 Task: Create a due date automation when advanced on, 2 days before a card is due add fields with custom field "Resume" set to a date less than 1 working days from now at 11:00 AM.
Action: Mouse moved to (1112, 89)
Screenshot: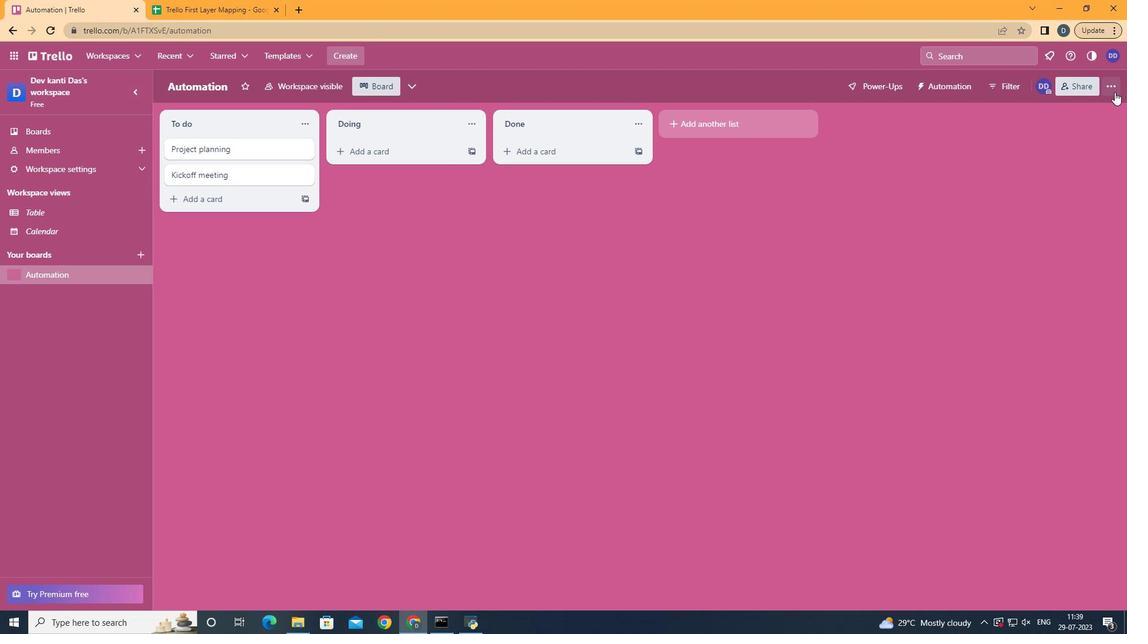 
Action: Mouse pressed left at (1112, 89)
Screenshot: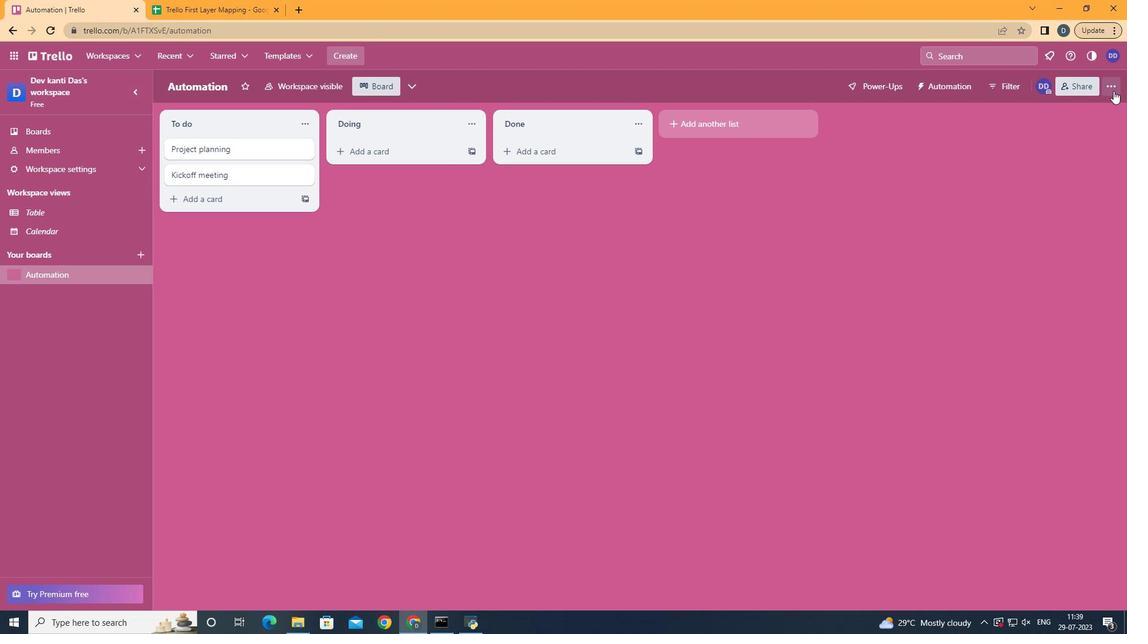 
Action: Mouse moved to (1028, 241)
Screenshot: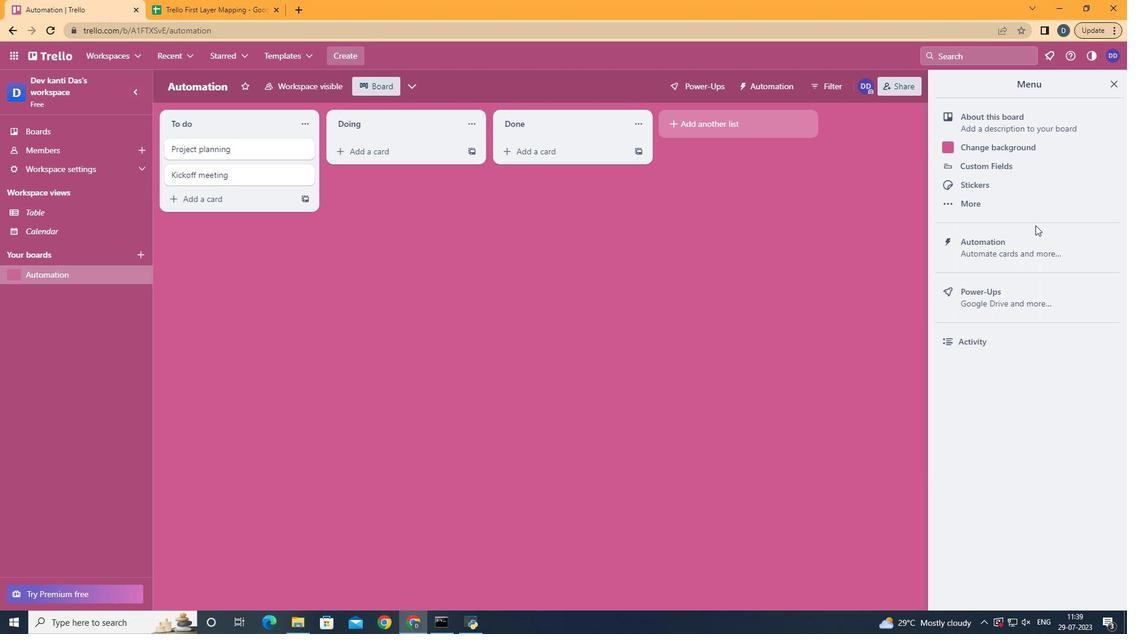 
Action: Mouse pressed left at (1028, 241)
Screenshot: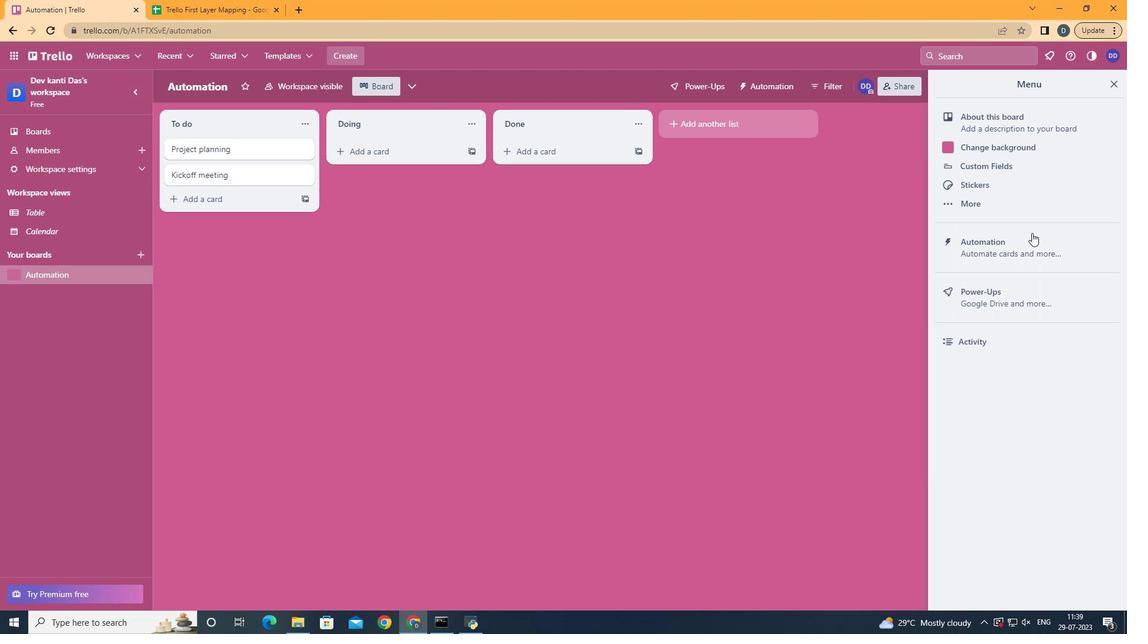 
Action: Mouse moved to (248, 230)
Screenshot: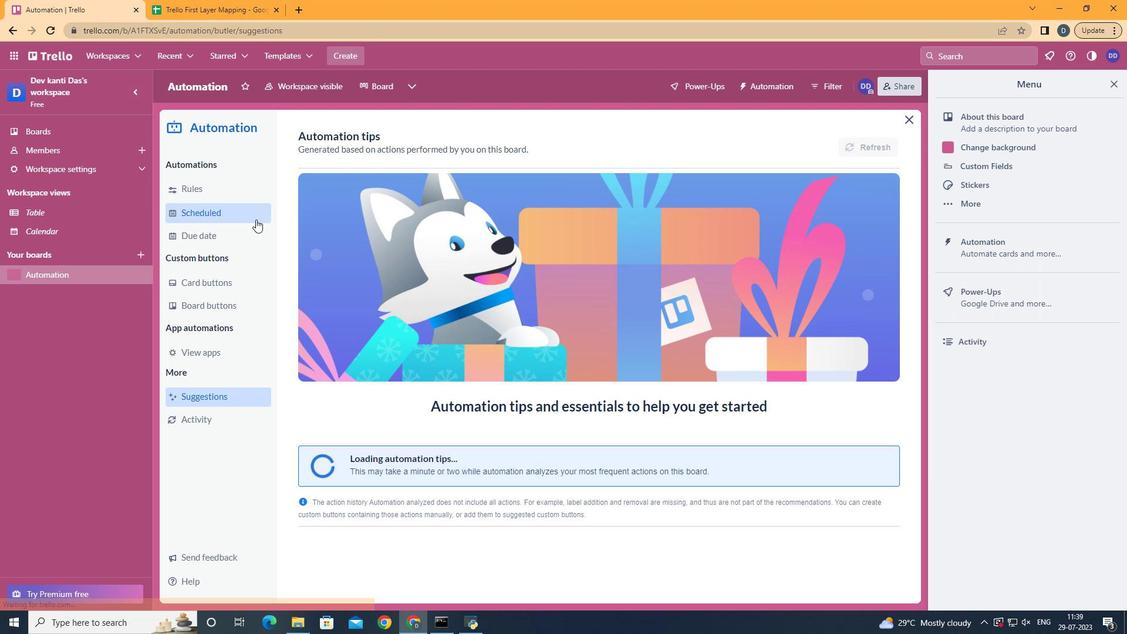 
Action: Mouse pressed left at (248, 230)
Screenshot: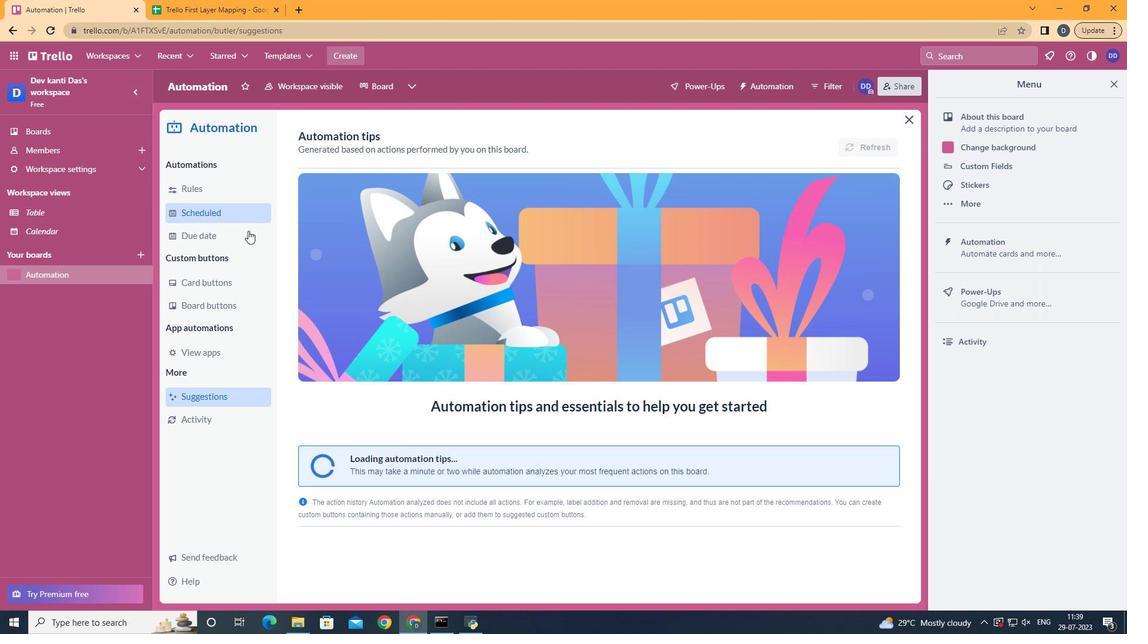 
Action: Mouse moved to (862, 134)
Screenshot: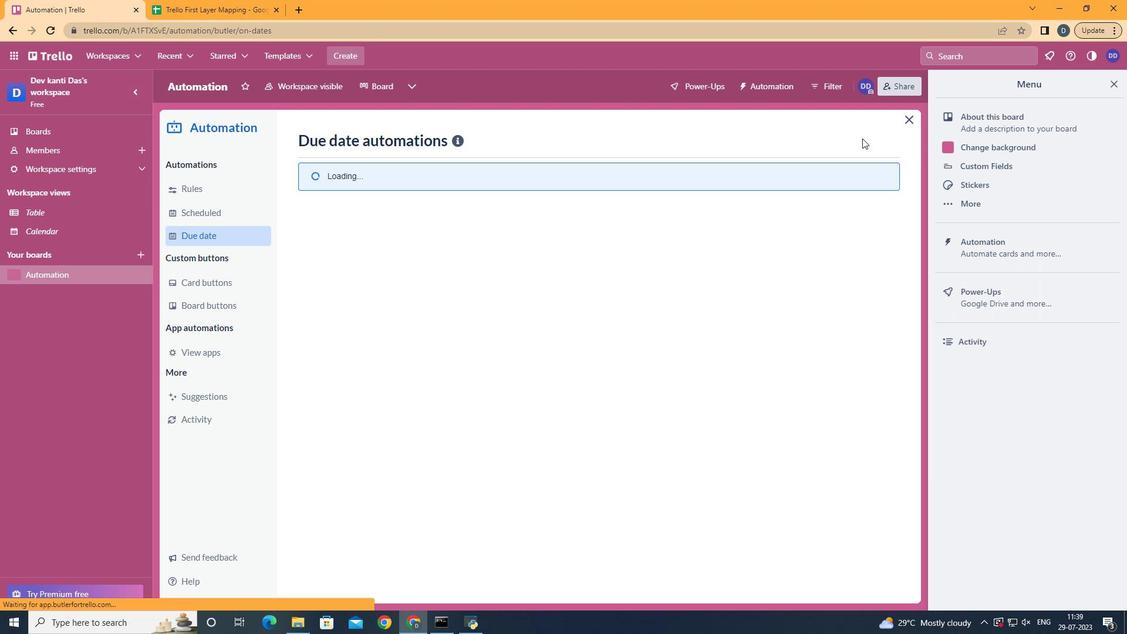 
Action: Mouse pressed left at (862, 134)
Screenshot: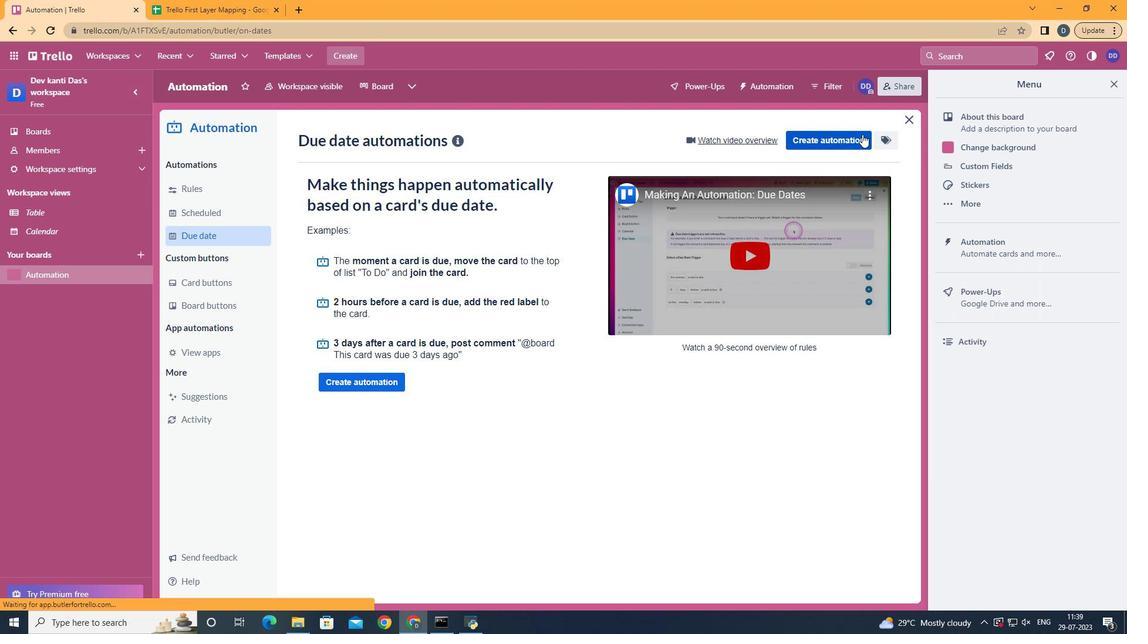 
Action: Mouse moved to (624, 252)
Screenshot: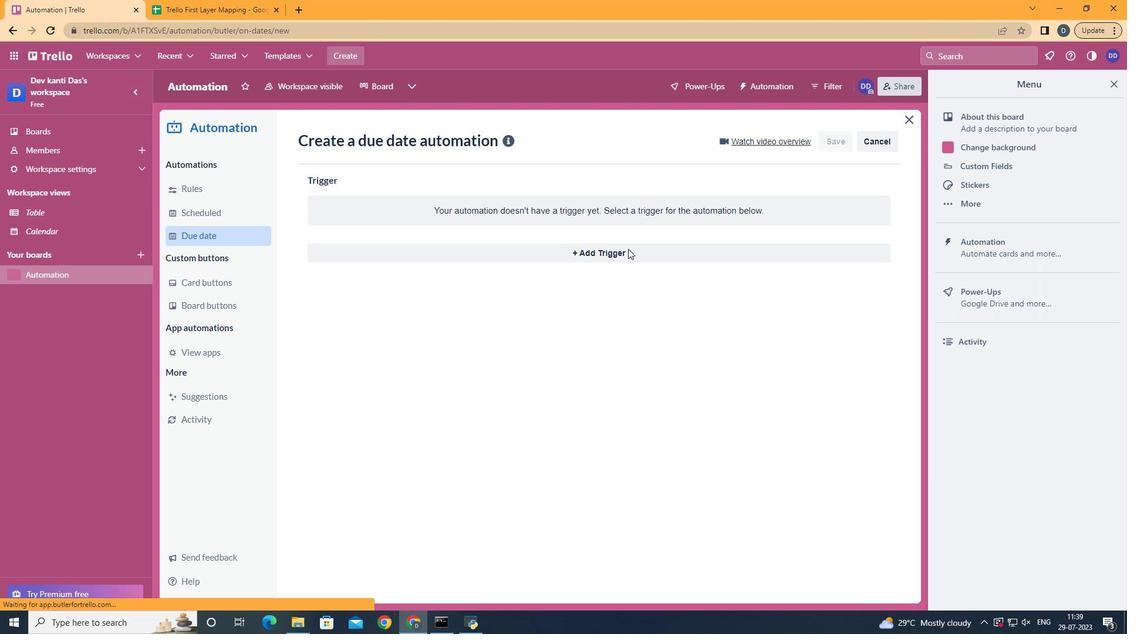 
Action: Mouse pressed left at (624, 252)
Screenshot: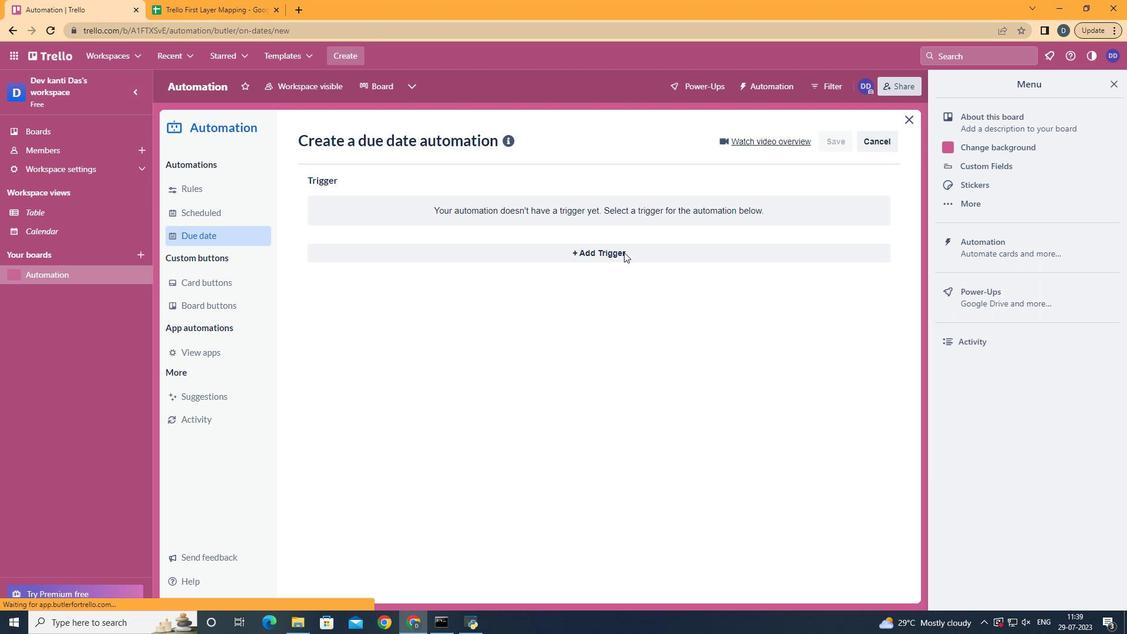 
Action: Mouse moved to (465, 434)
Screenshot: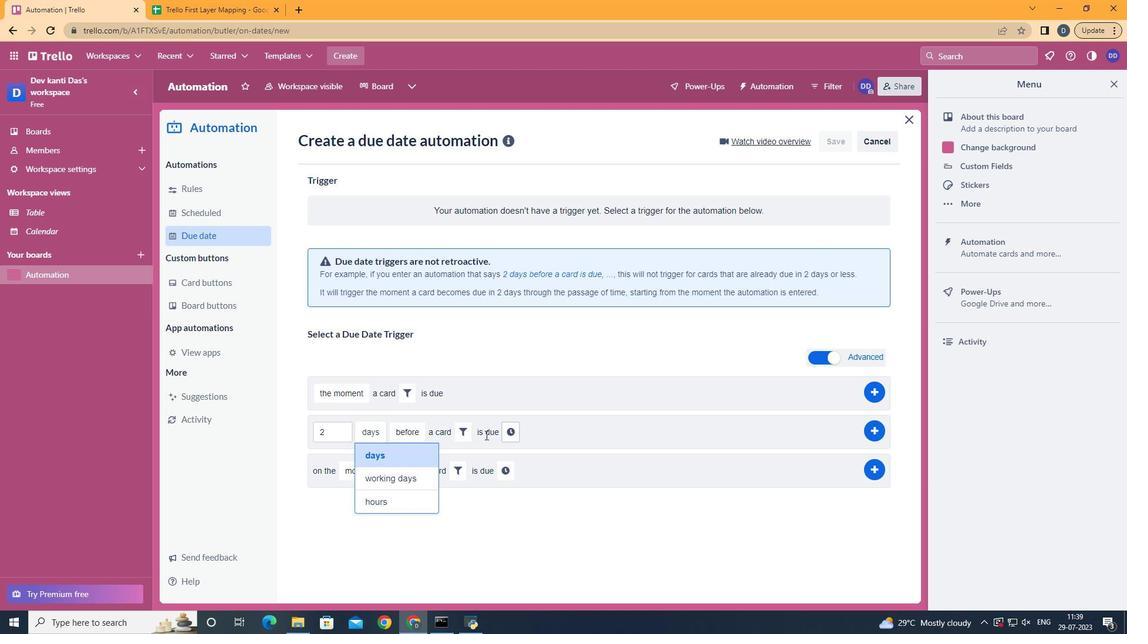 
Action: Mouse pressed left at (465, 434)
Screenshot: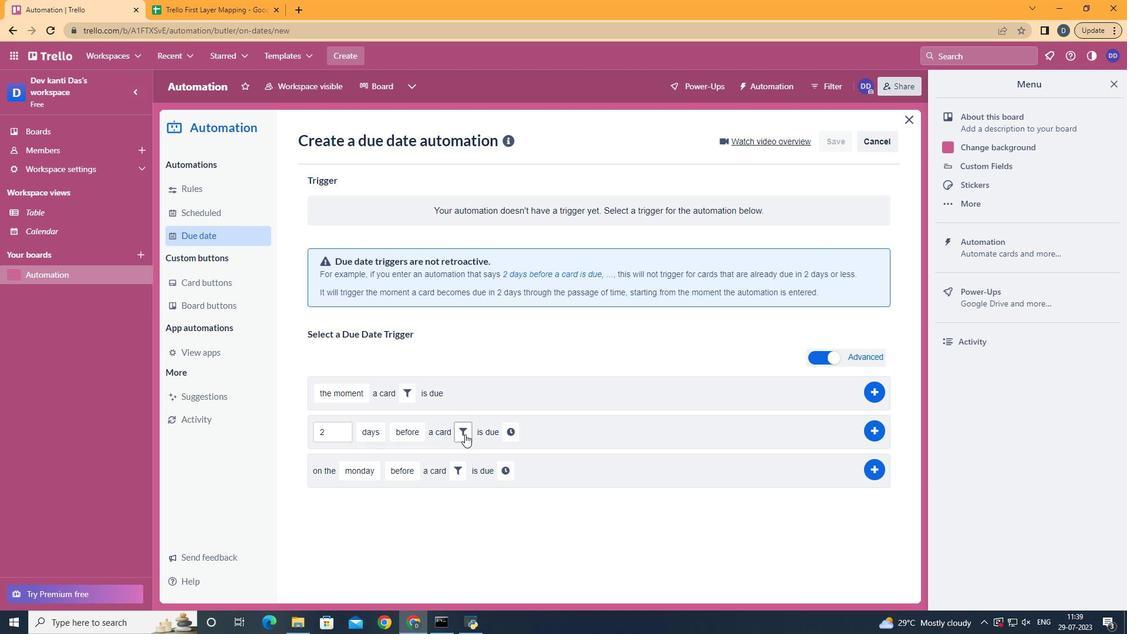 
Action: Mouse moved to (669, 472)
Screenshot: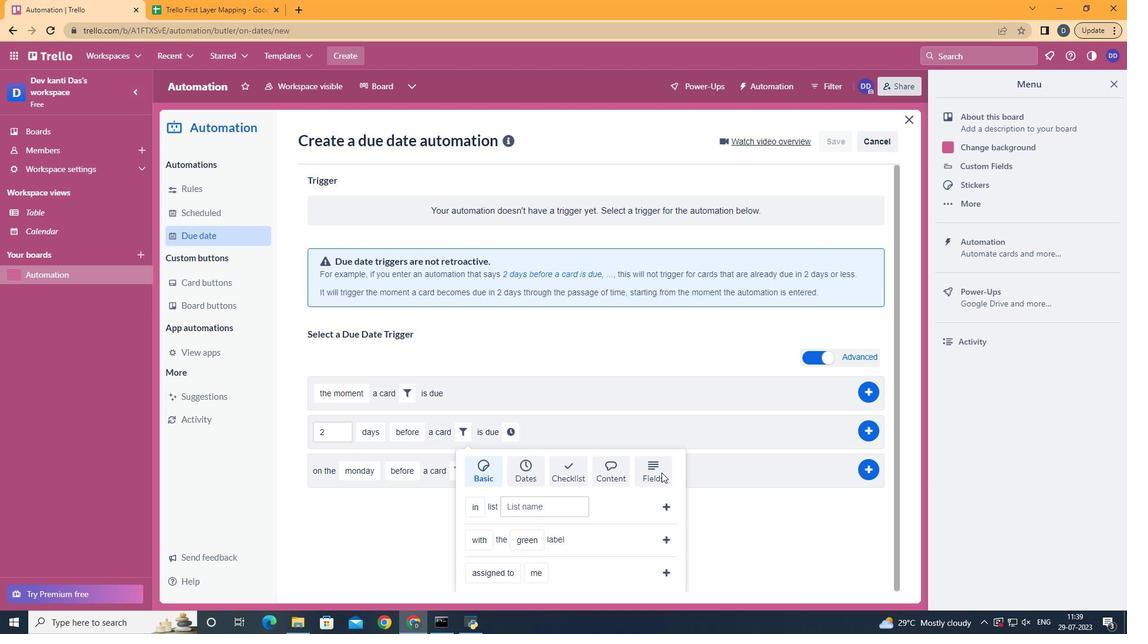 
Action: Mouse pressed left at (669, 472)
Screenshot: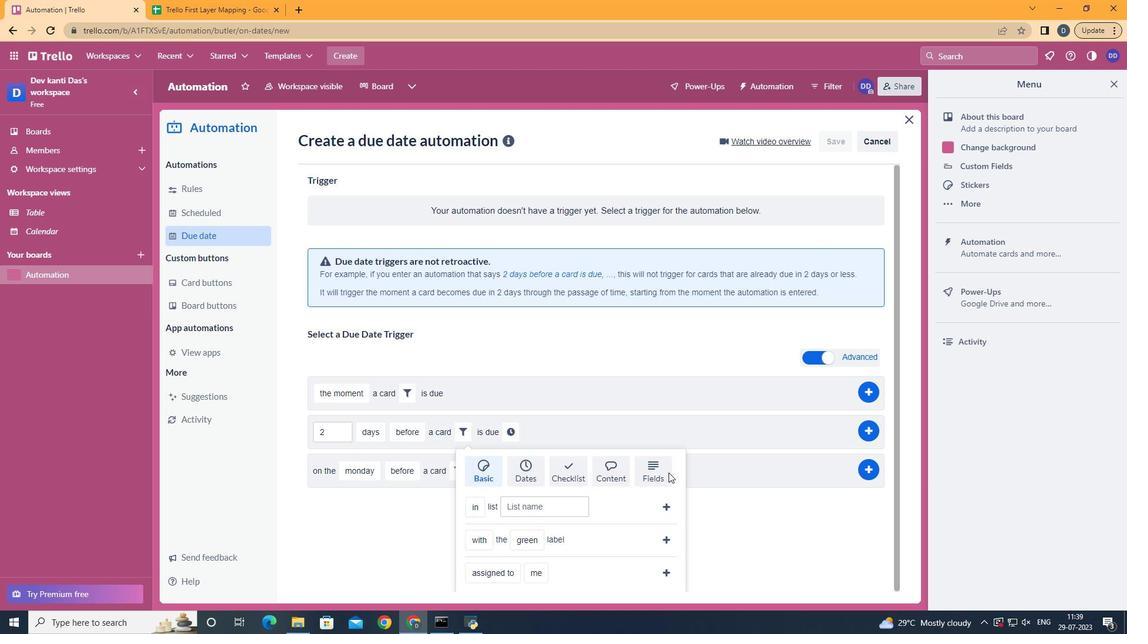 
Action: Mouse scrolled (669, 471) with delta (0, 0)
Screenshot: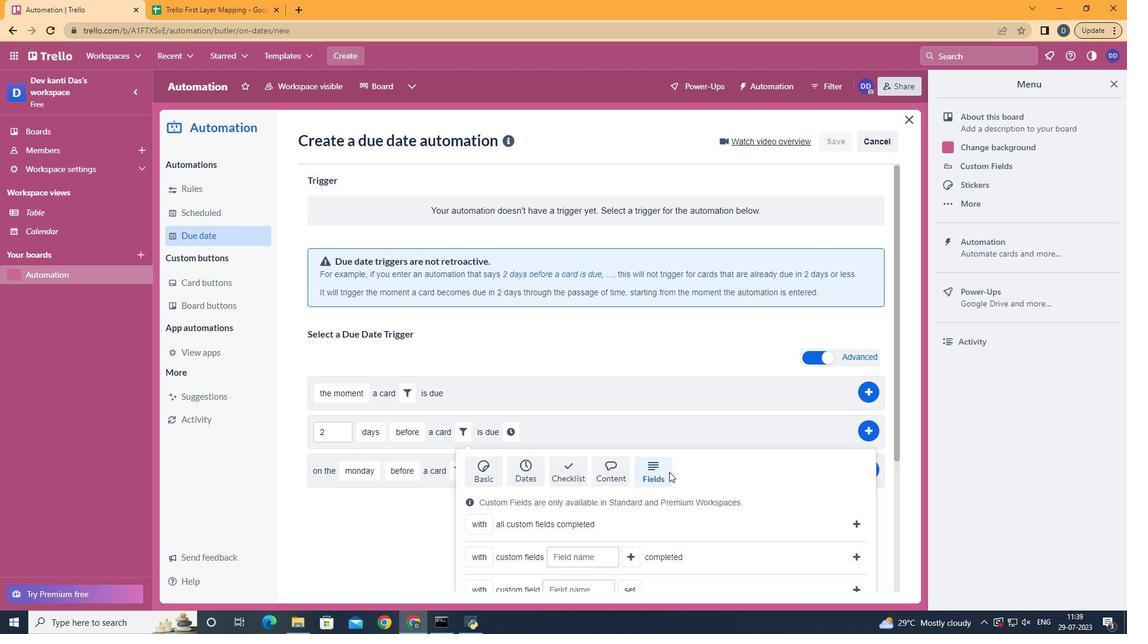 
Action: Mouse scrolled (669, 471) with delta (0, 0)
Screenshot: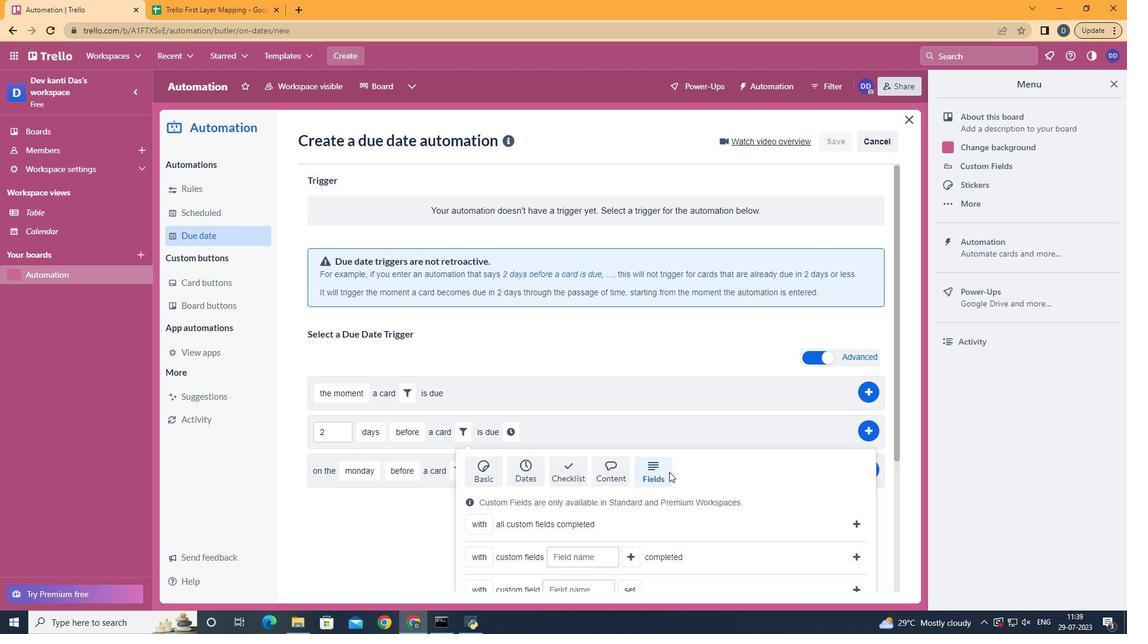 
Action: Mouse scrolled (669, 471) with delta (0, 0)
Screenshot: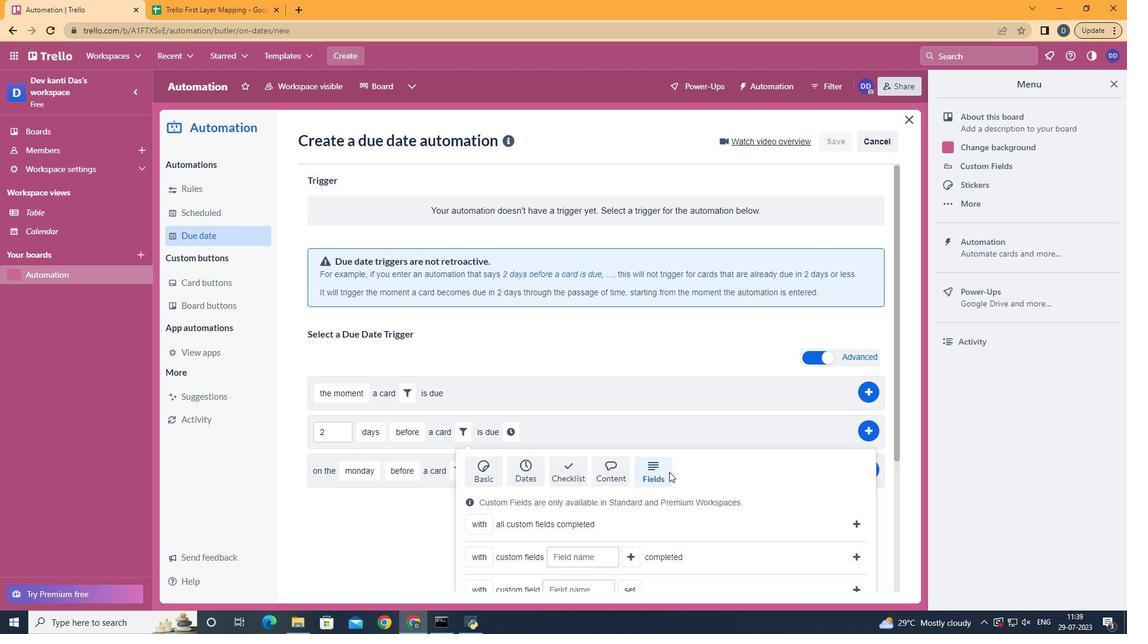 
Action: Mouse scrolled (669, 471) with delta (0, 0)
Screenshot: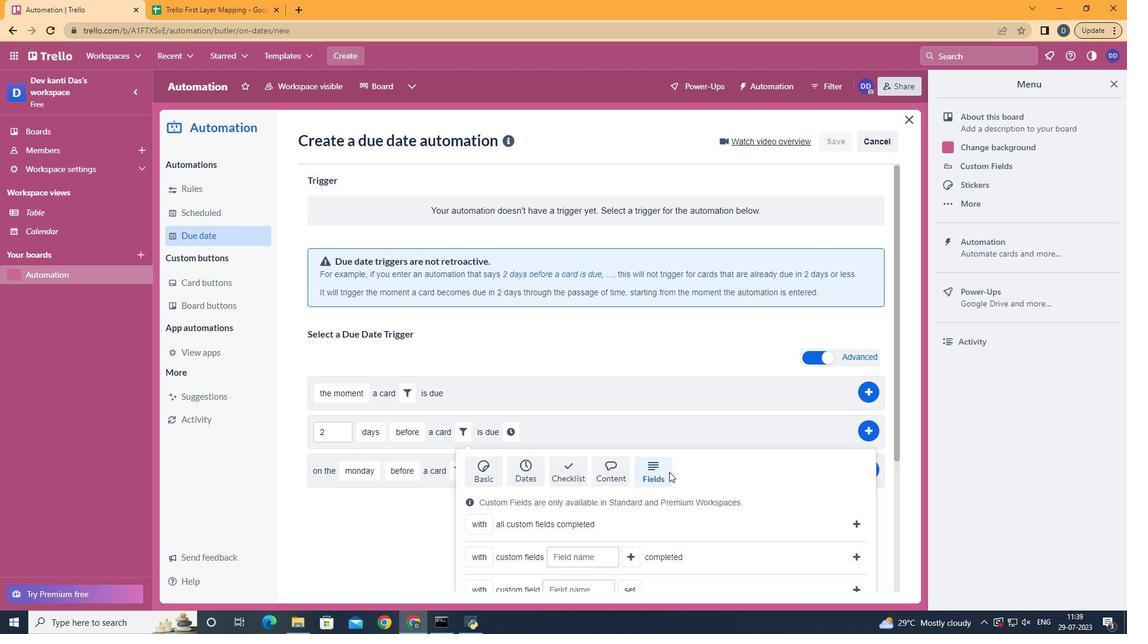 
Action: Mouse scrolled (669, 471) with delta (0, 0)
Screenshot: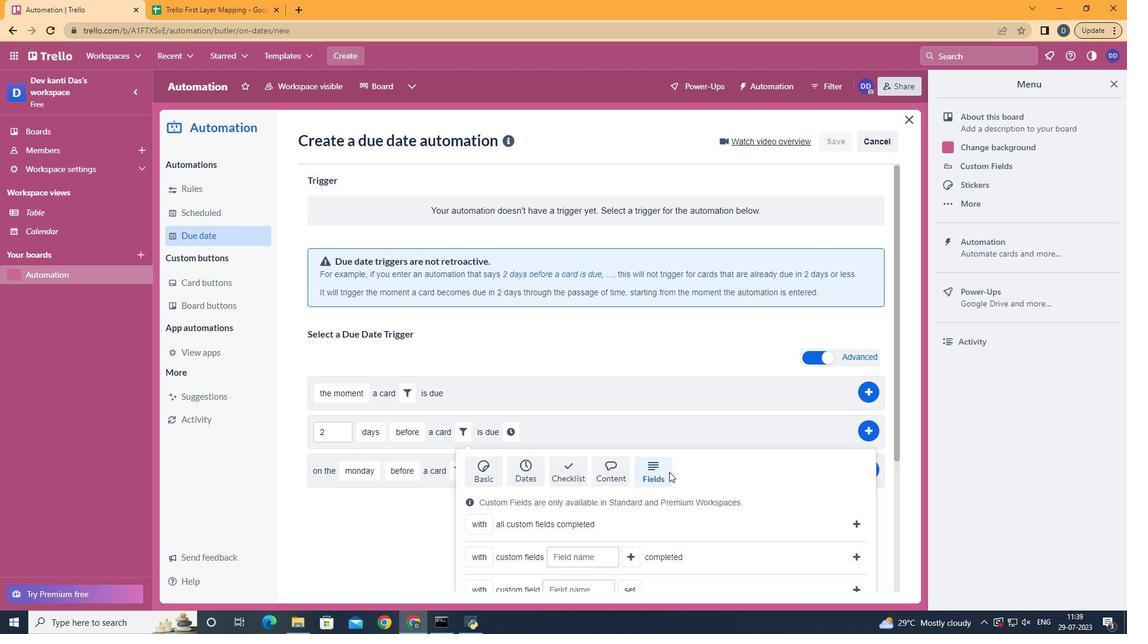 
Action: Mouse moved to (499, 524)
Screenshot: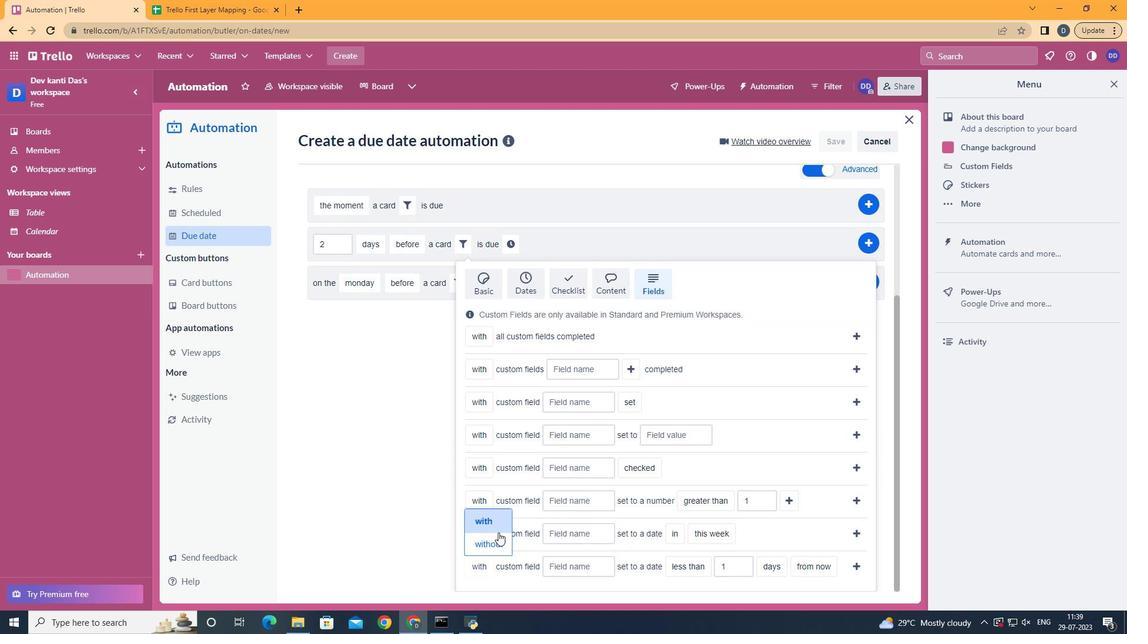 
Action: Mouse pressed left at (499, 524)
Screenshot: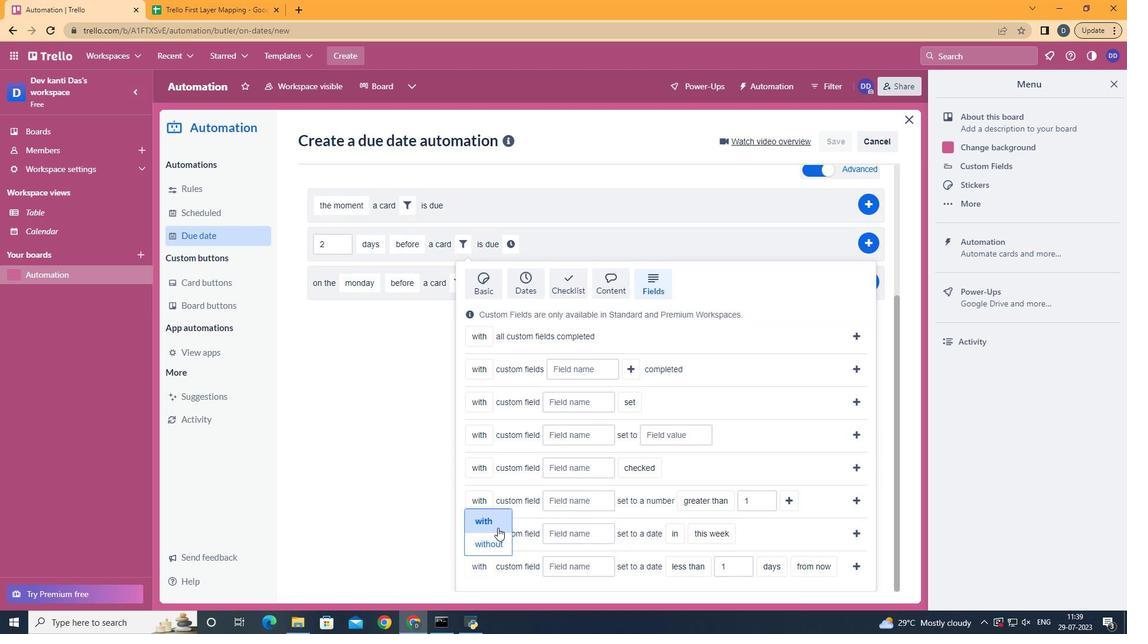 
Action: Mouse moved to (571, 558)
Screenshot: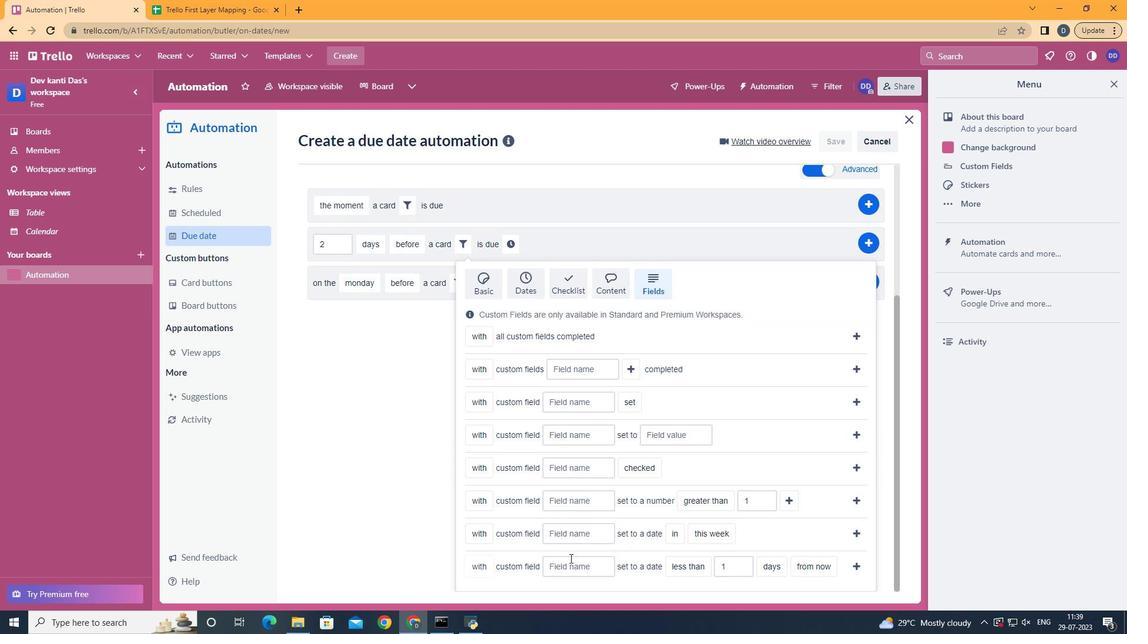 
Action: Mouse pressed left at (571, 558)
Screenshot: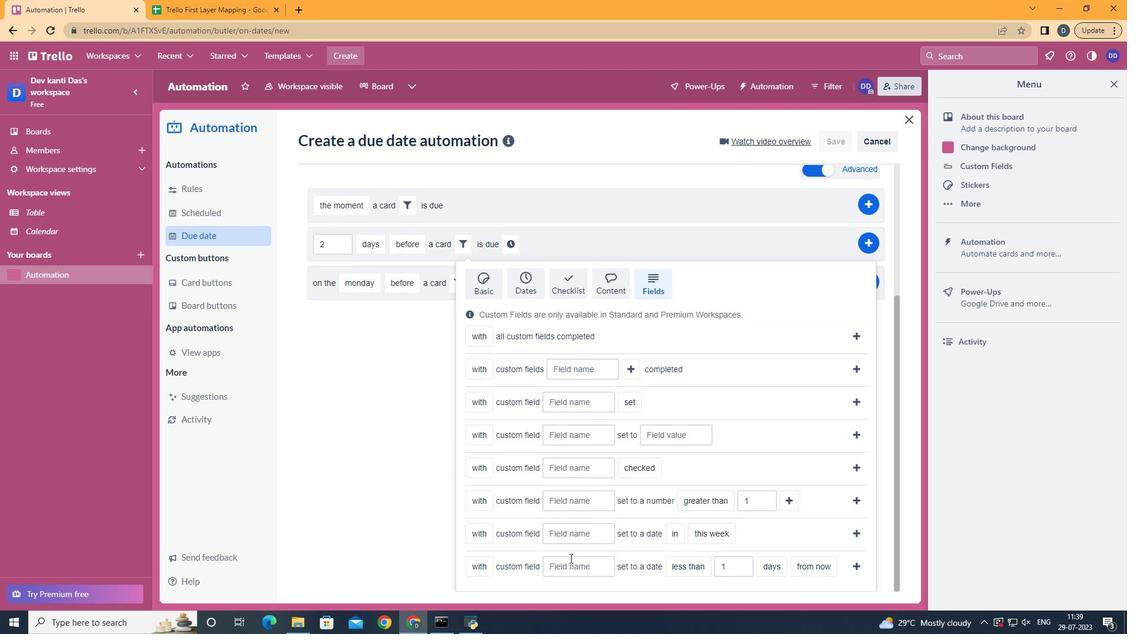 
Action: Mouse moved to (571, 561)
Screenshot: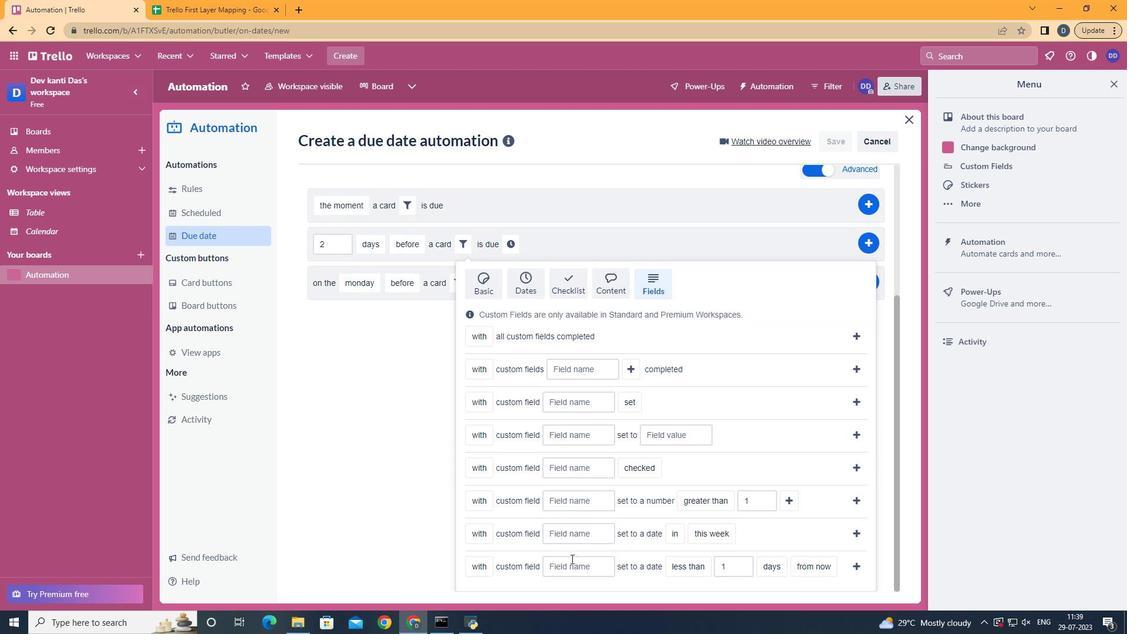 
Action: Key pressed <Key.shift>Resume
Screenshot: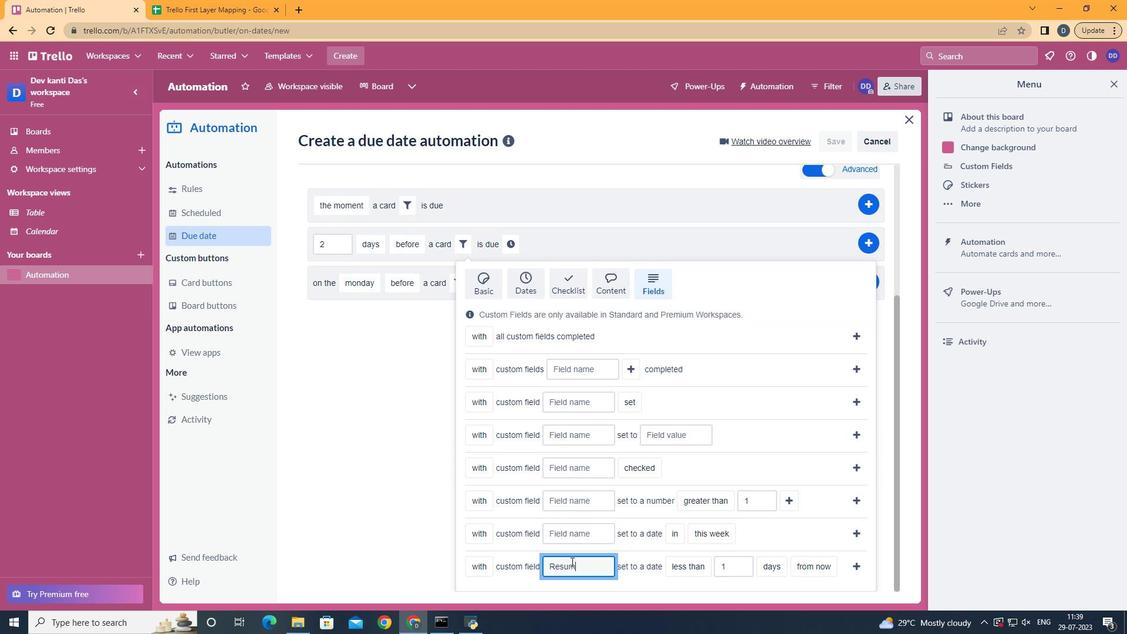 
Action: Mouse moved to (698, 485)
Screenshot: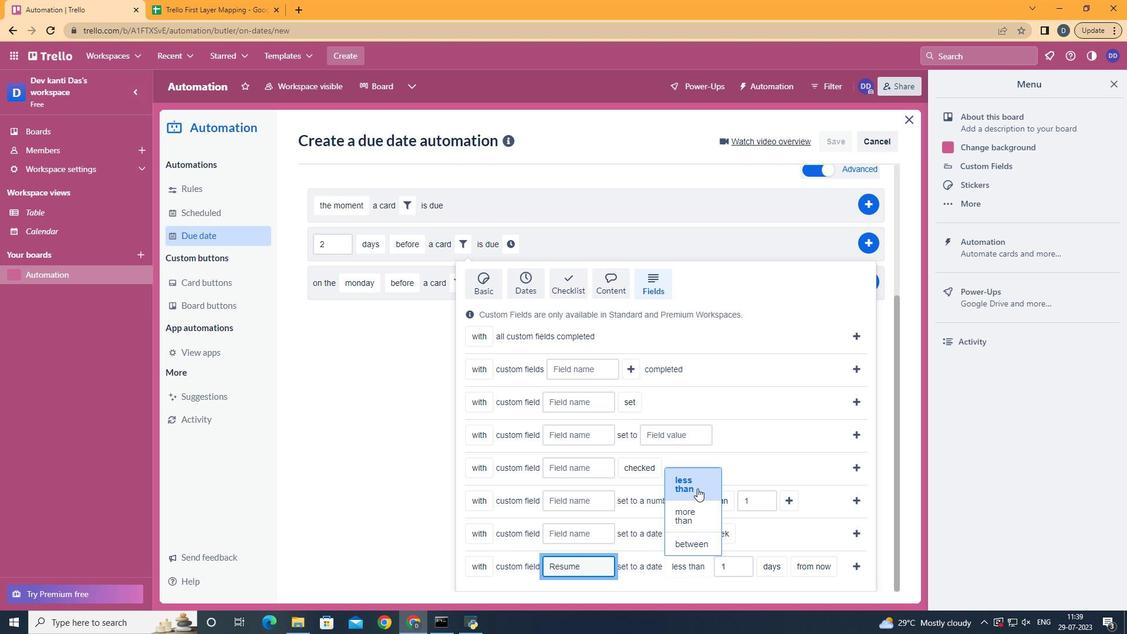 
Action: Mouse pressed left at (698, 485)
Screenshot: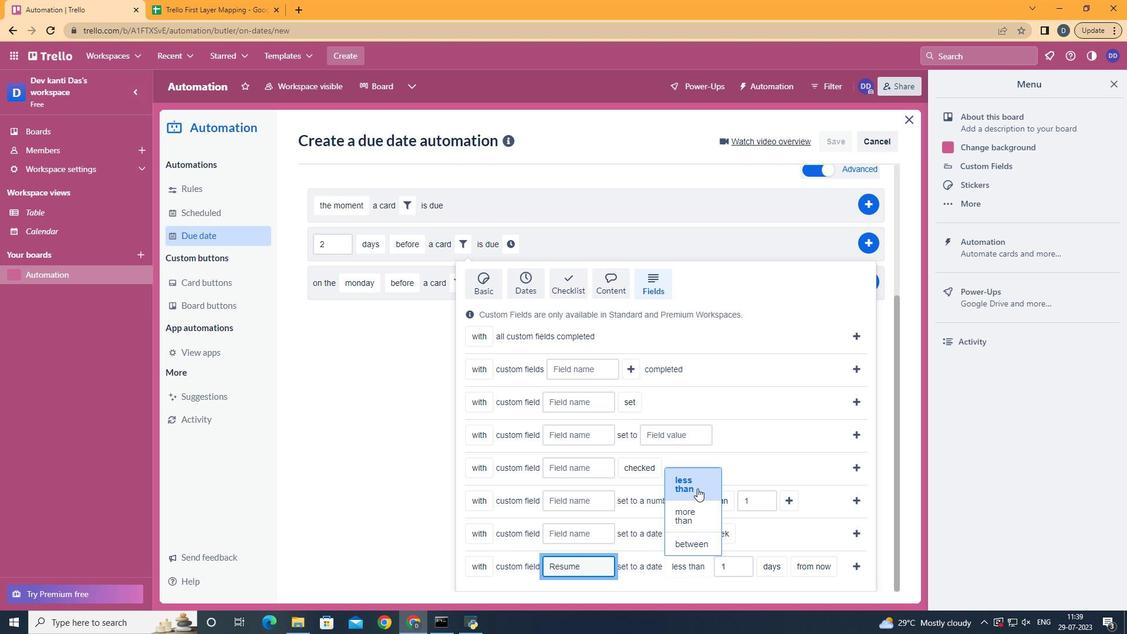 
Action: Mouse moved to (783, 544)
Screenshot: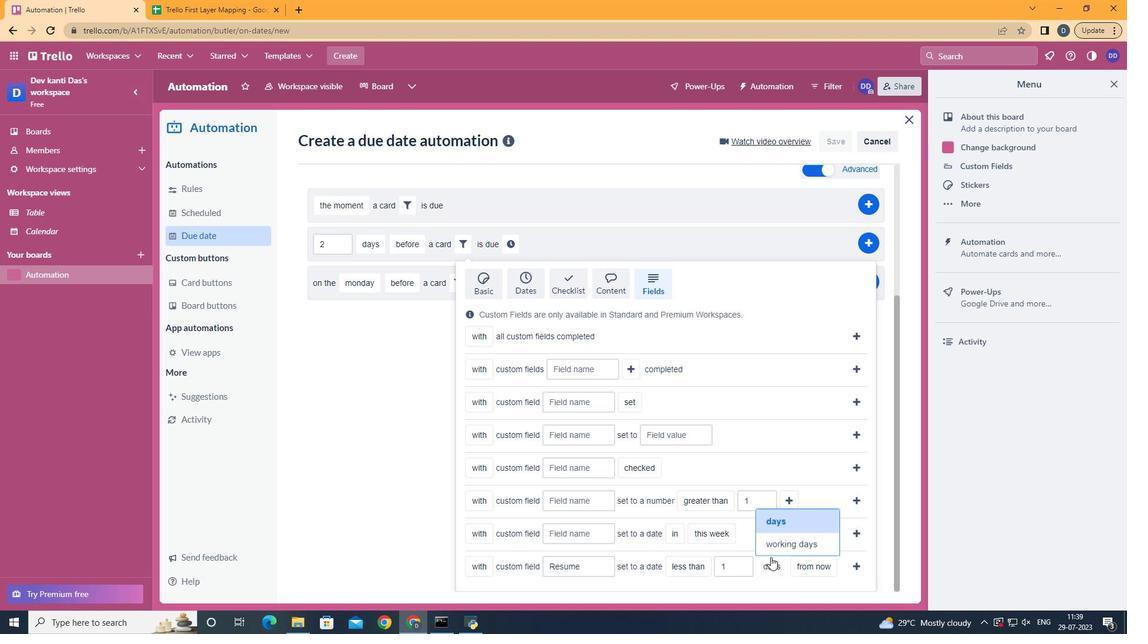 
Action: Mouse pressed left at (783, 544)
Screenshot: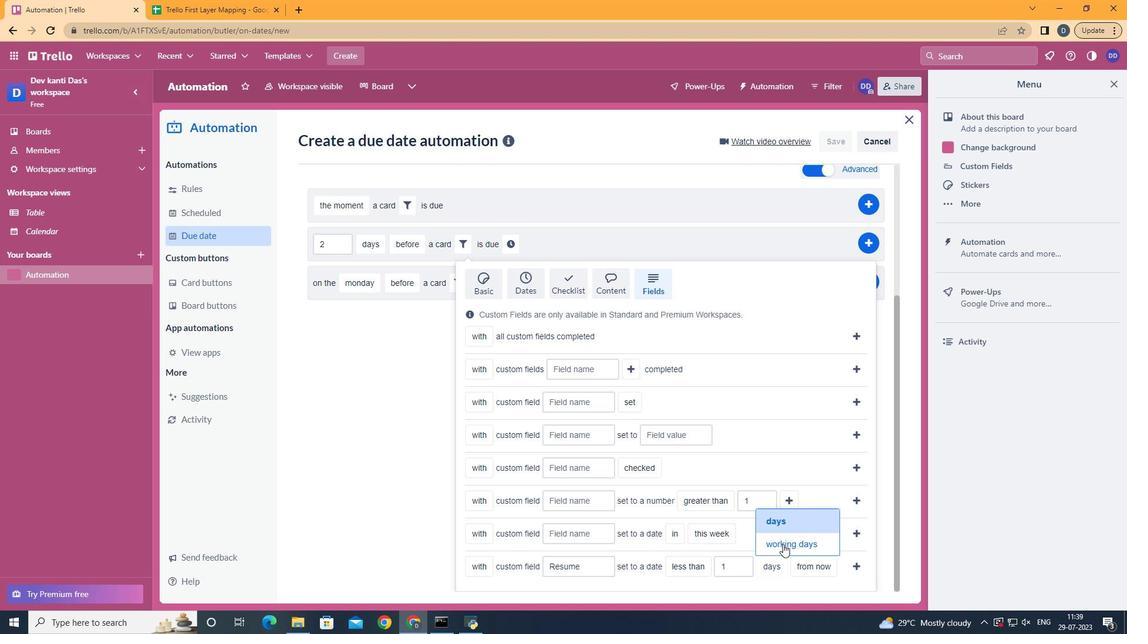 
Action: Mouse moved to (541, 578)
Screenshot: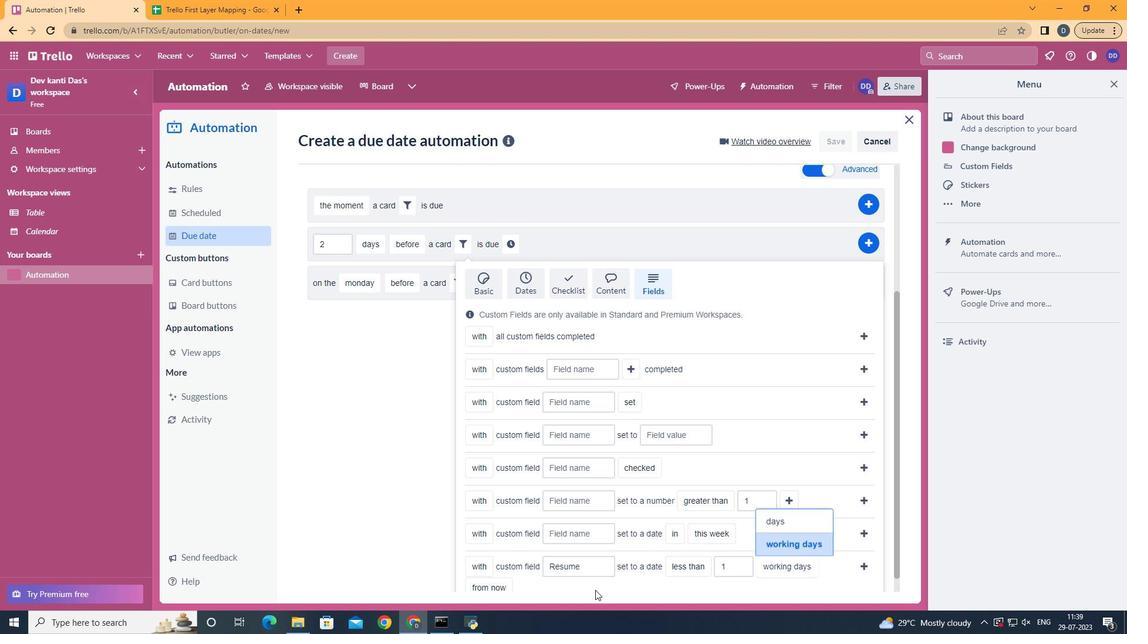 
Action: Mouse scrolled (541, 578) with delta (0, 0)
Screenshot: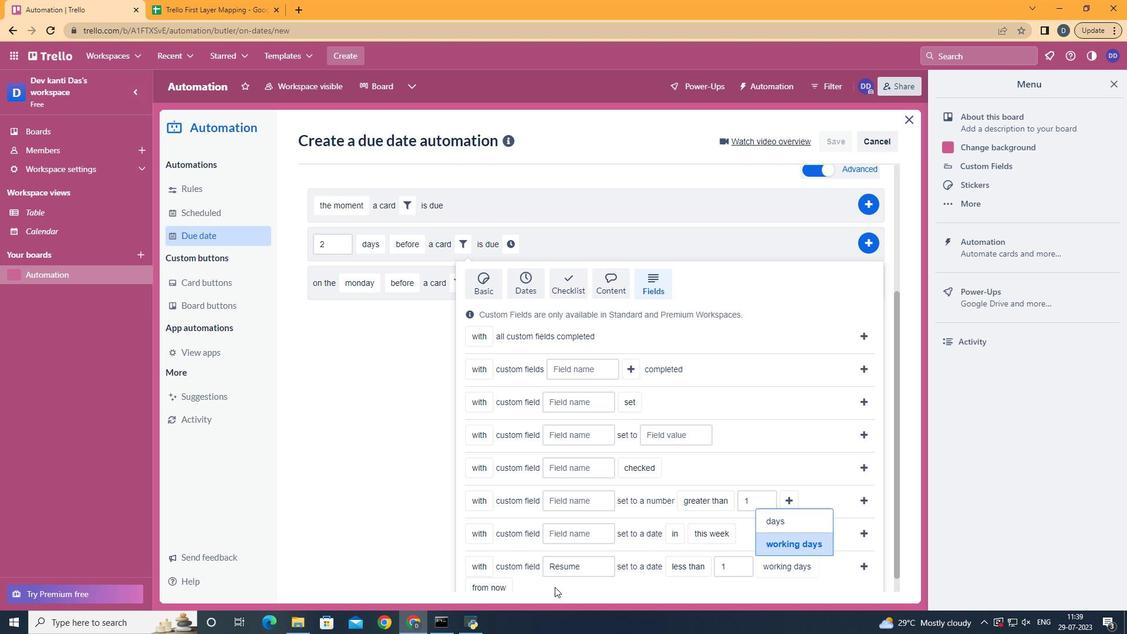 
Action: Mouse scrolled (541, 578) with delta (0, 0)
Screenshot: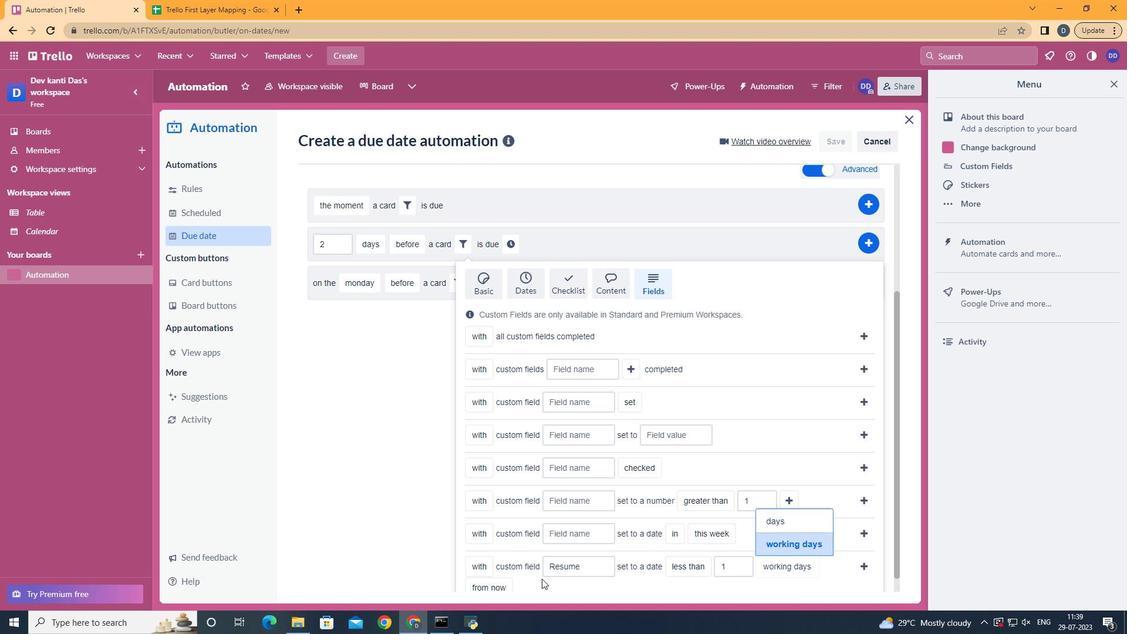 
Action: Mouse scrolled (541, 578) with delta (0, 0)
Screenshot: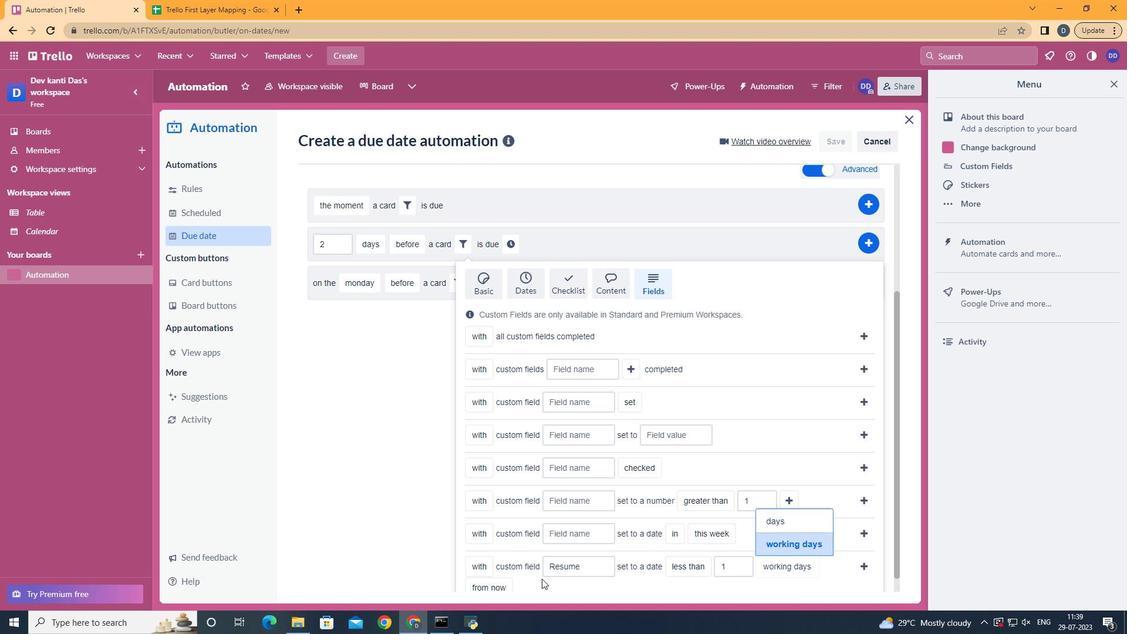 
Action: Mouse scrolled (541, 578) with delta (0, 0)
Screenshot: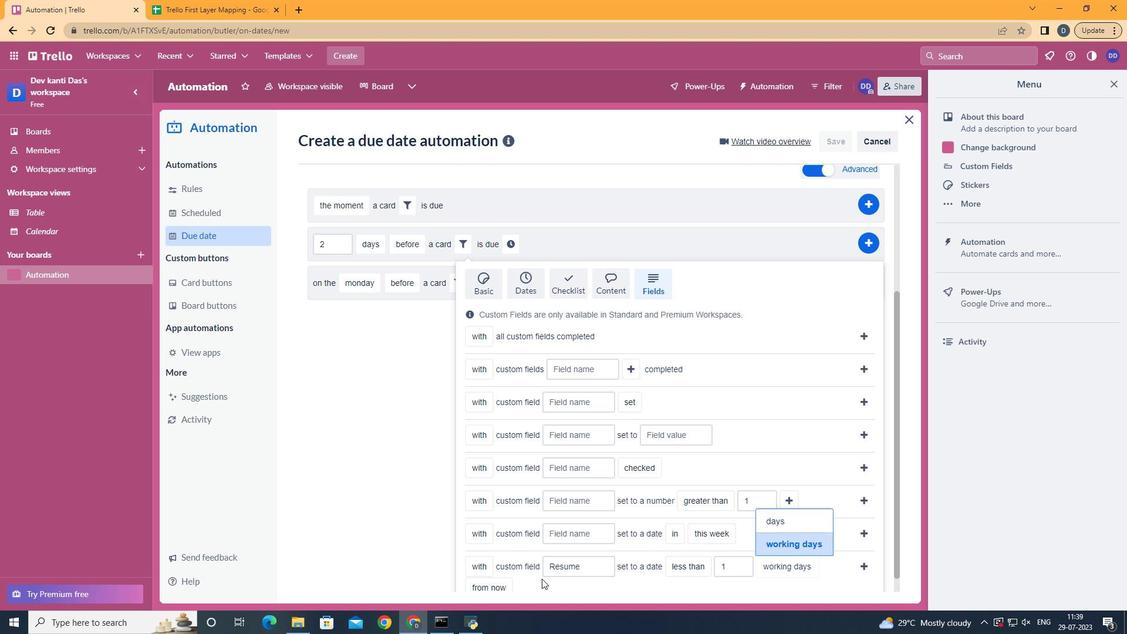 
Action: Mouse moved to (488, 519)
Screenshot: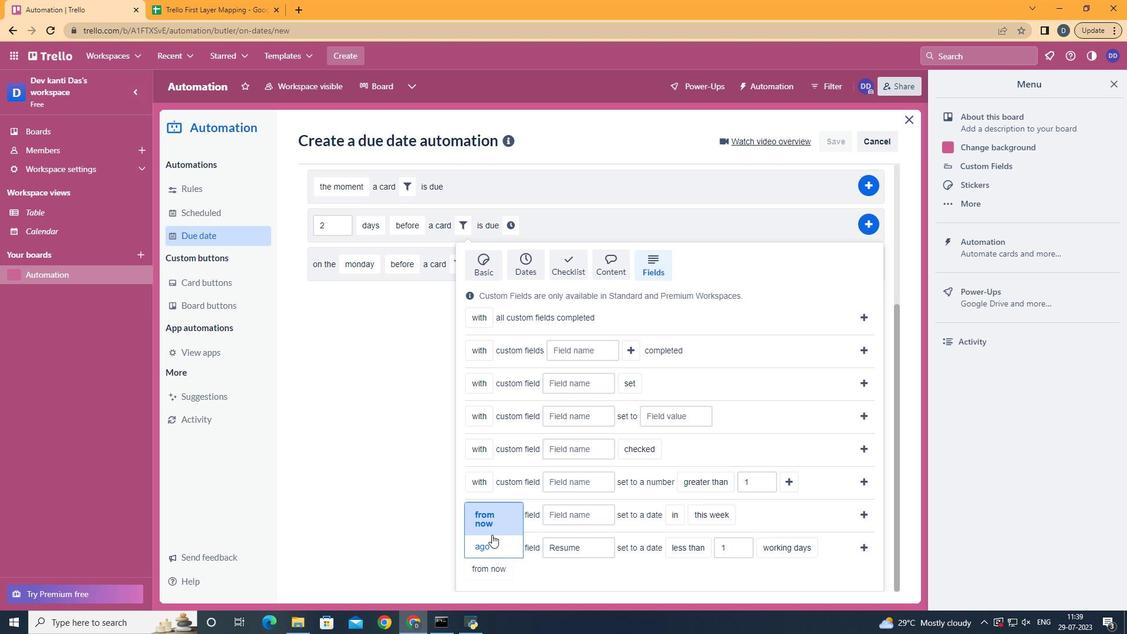 
Action: Mouse pressed left at (488, 519)
Screenshot: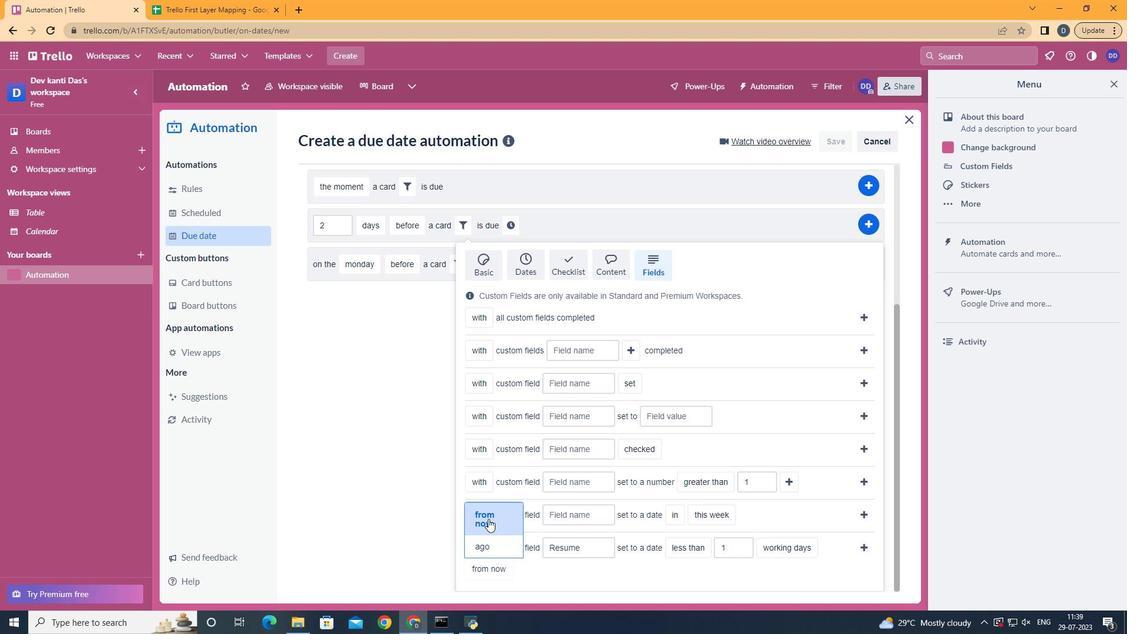 
Action: Mouse moved to (858, 542)
Screenshot: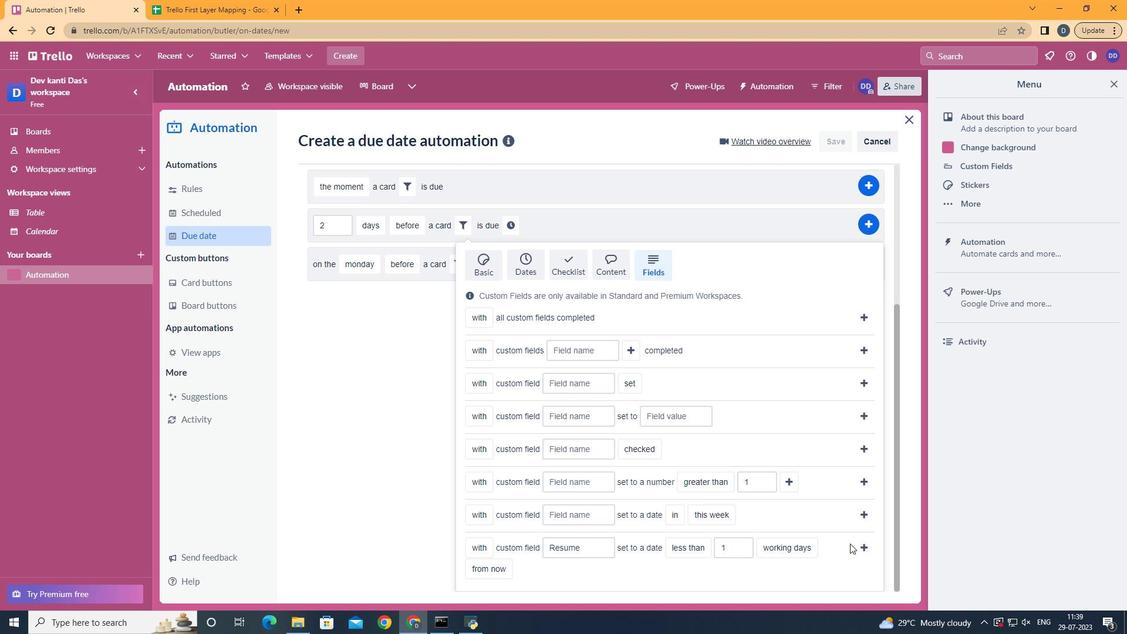 
Action: Mouse pressed left at (858, 542)
Screenshot: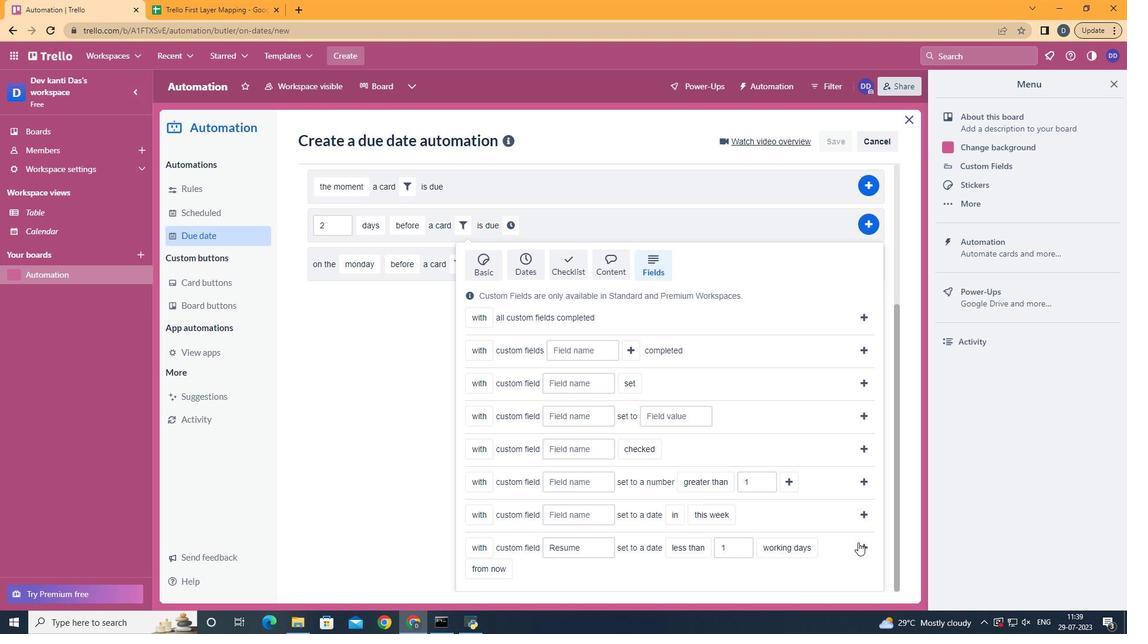 
Action: Mouse moved to (820, 432)
Screenshot: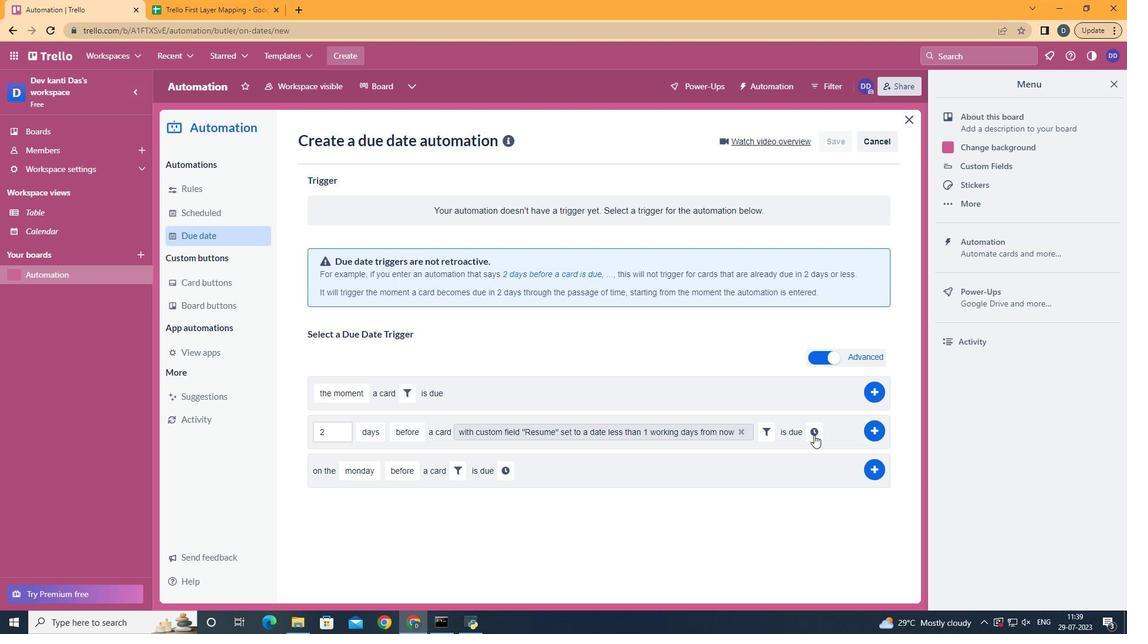 
Action: Mouse pressed left at (820, 432)
Screenshot: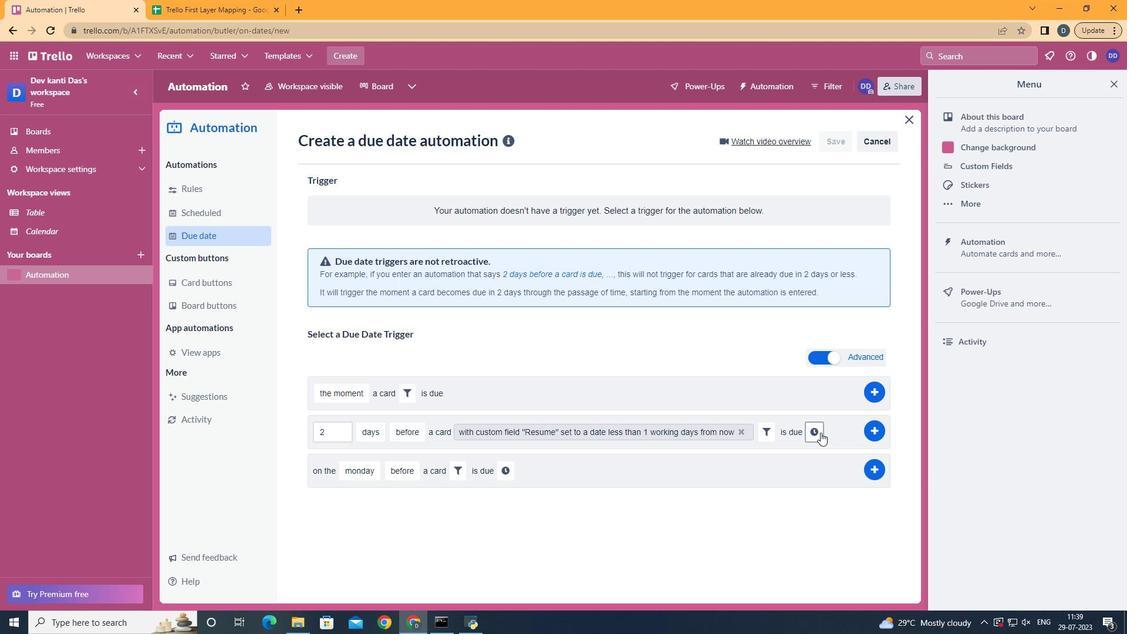 
Action: Mouse moved to (403, 461)
Screenshot: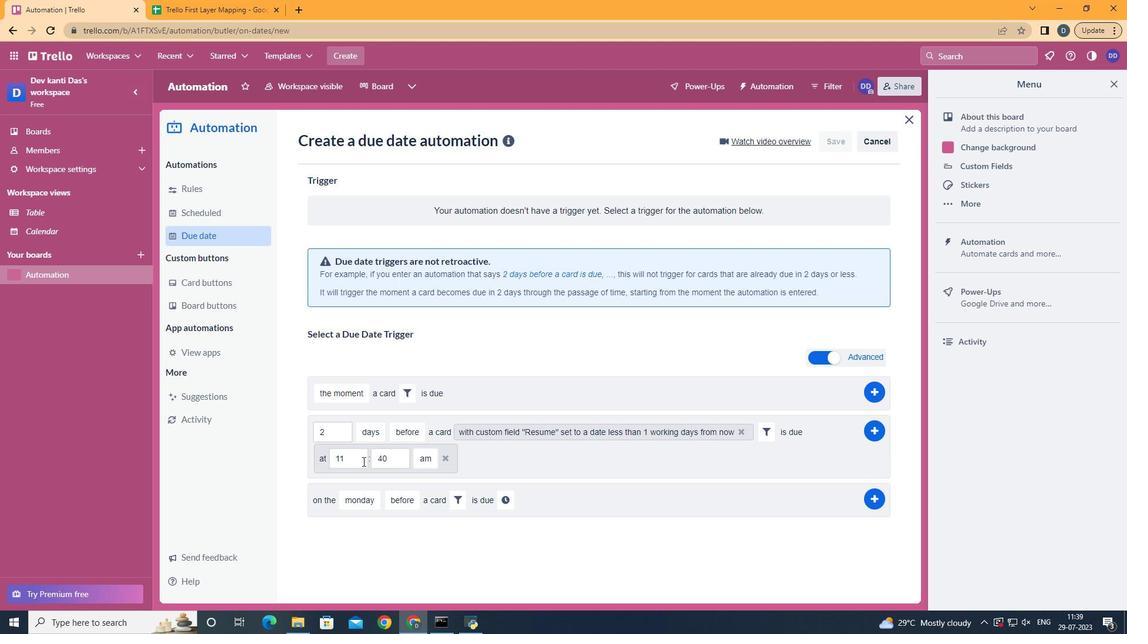 
Action: Mouse pressed left at (403, 461)
Screenshot: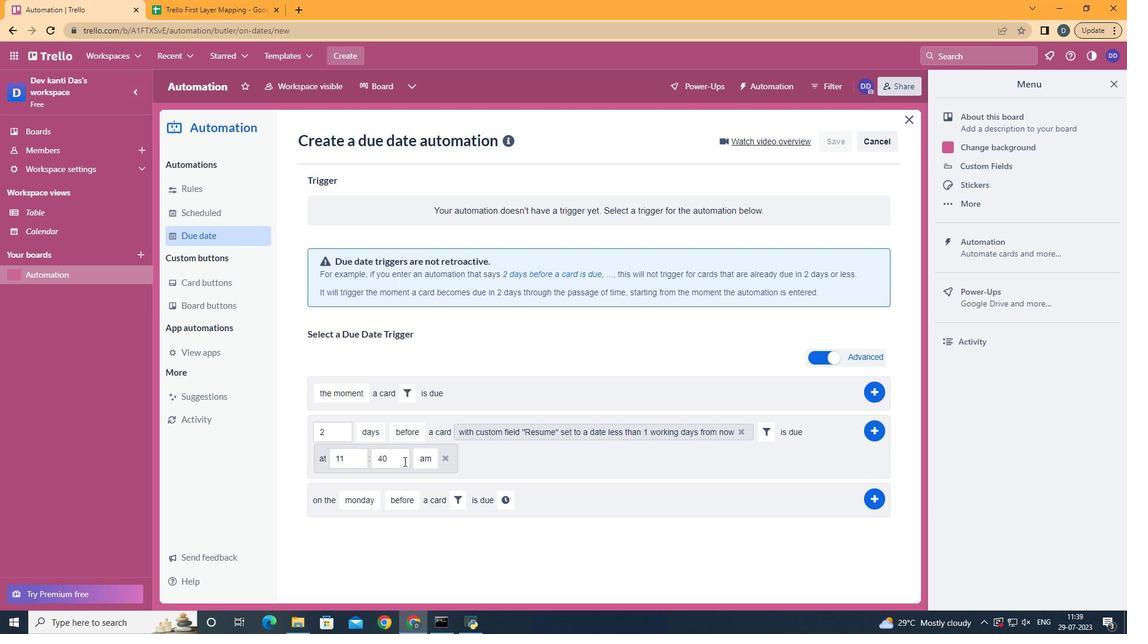 
Action: Key pressed <Key.backspace><Key.backspace>00
Screenshot: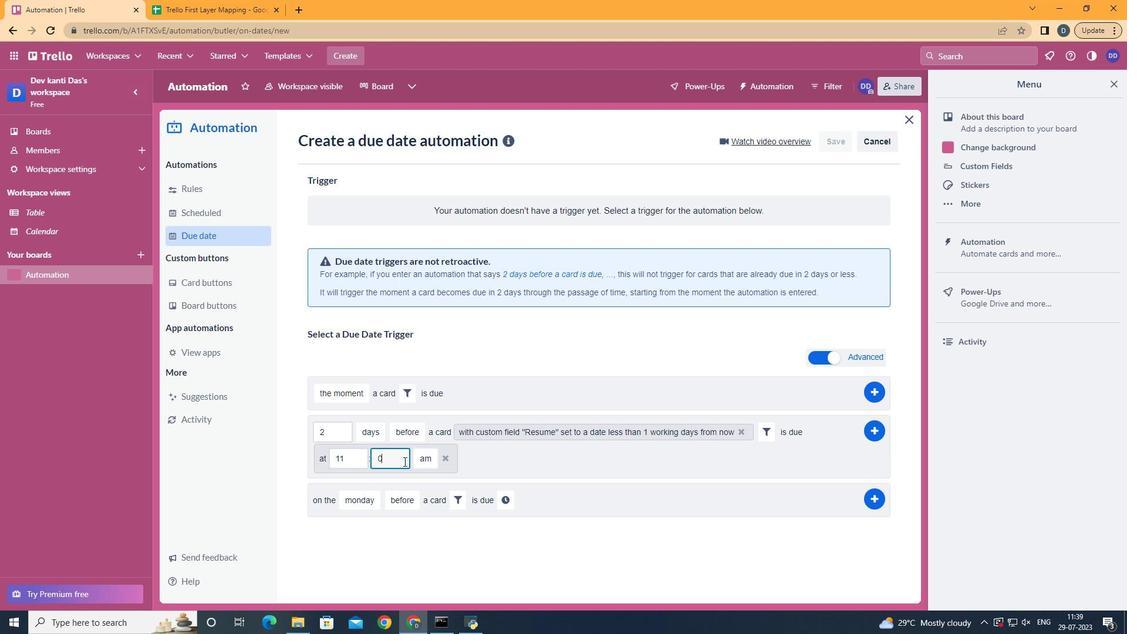 
Action: Mouse moved to (425, 475)
Screenshot: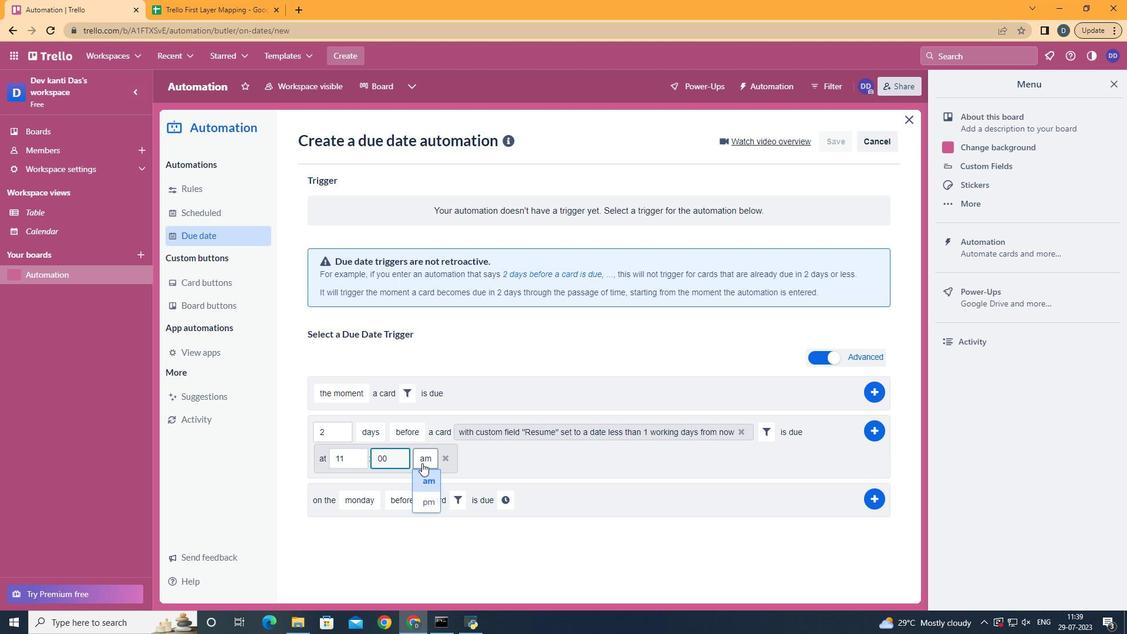 
Action: Mouse pressed left at (425, 475)
Screenshot: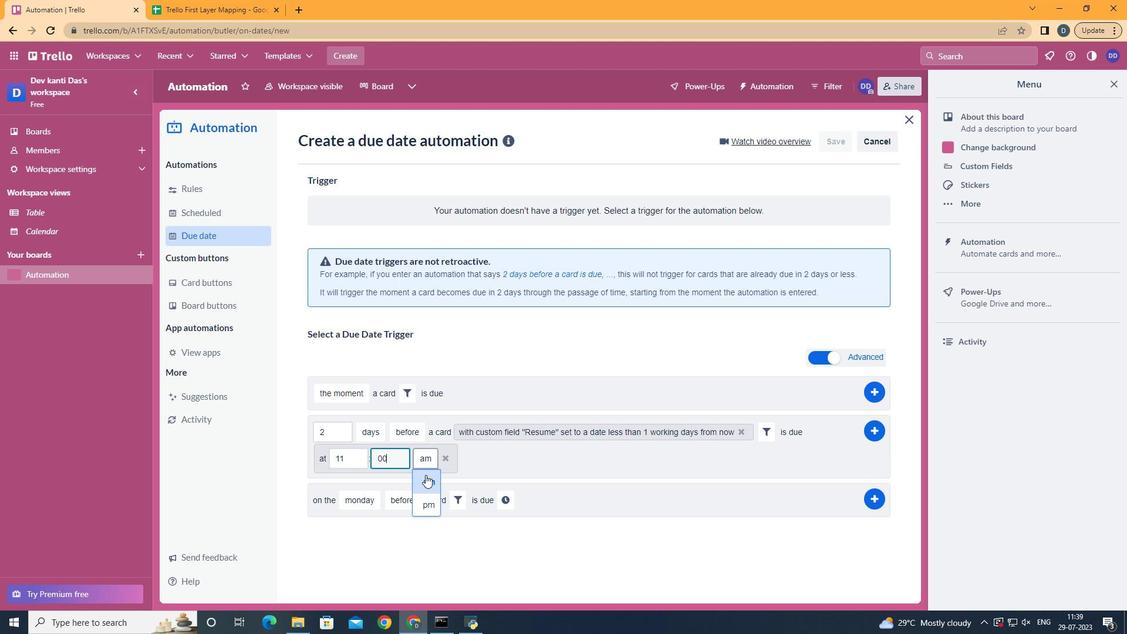 
